 Task: Create a new field with title Stage a blank project BitRise with field type as Single-select and options as Not Started, In Progress and Complete
Action: Mouse moved to (1275, 116)
Screenshot: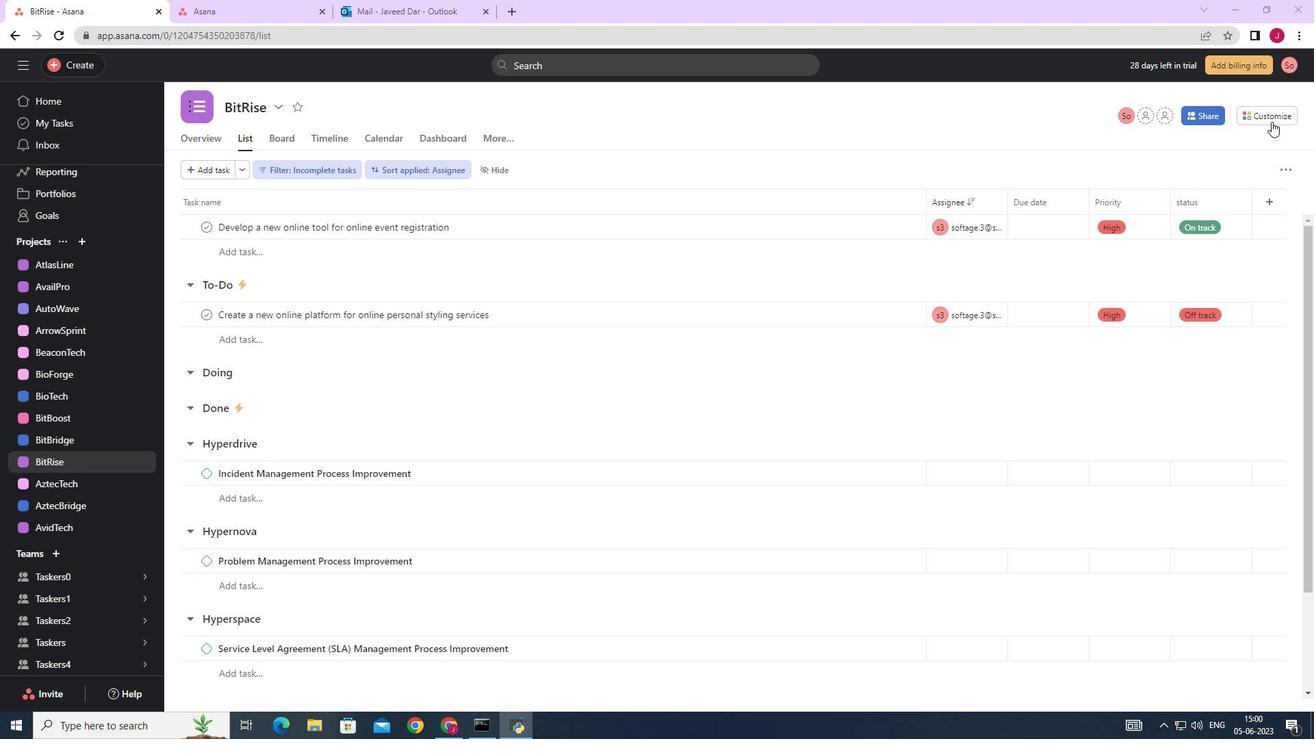 
Action: Mouse pressed left at (1275, 116)
Screenshot: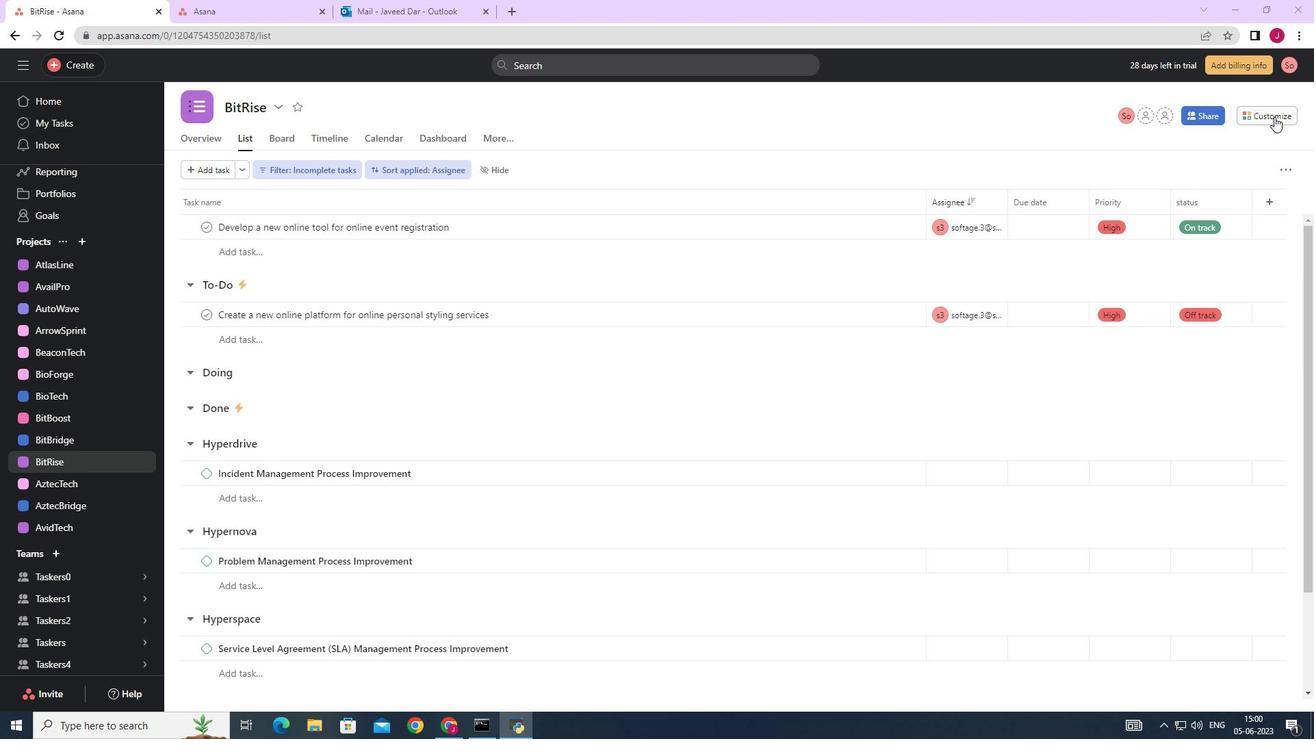 
Action: Mouse moved to (1140, 281)
Screenshot: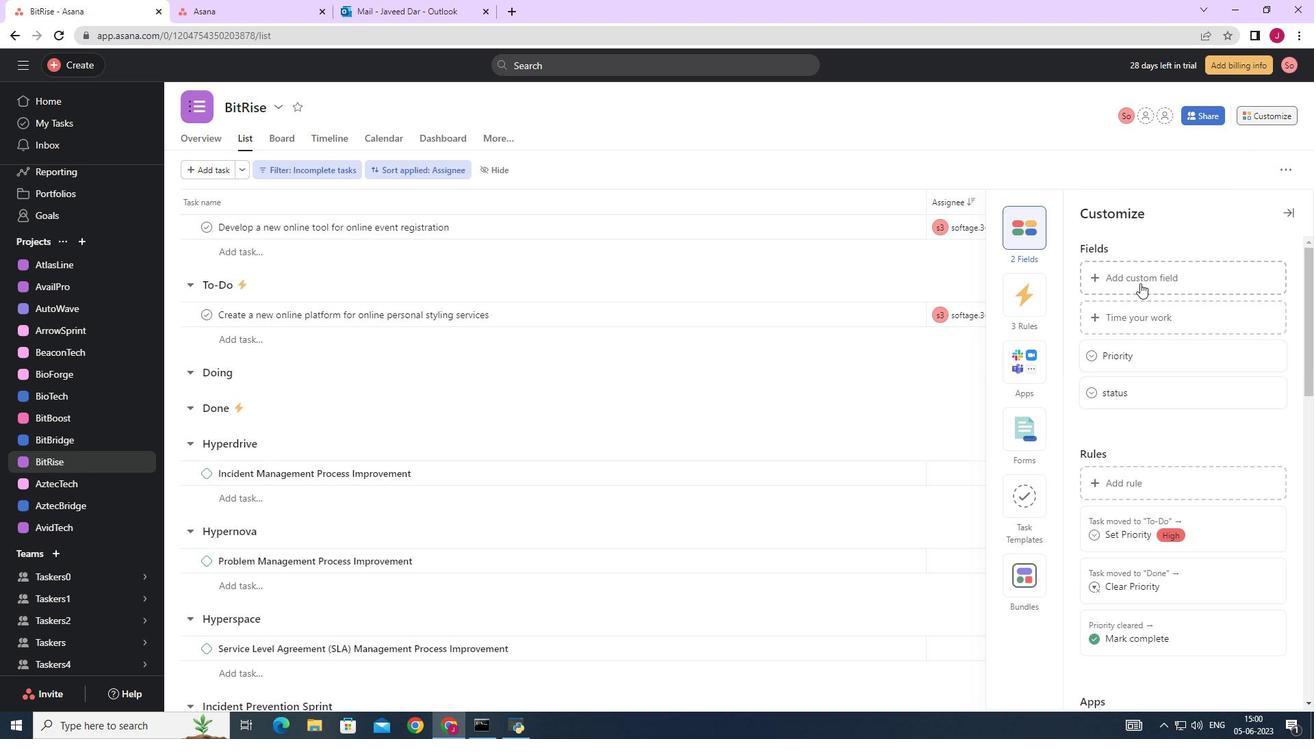 
Action: Mouse pressed left at (1140, 281)
Screenshot: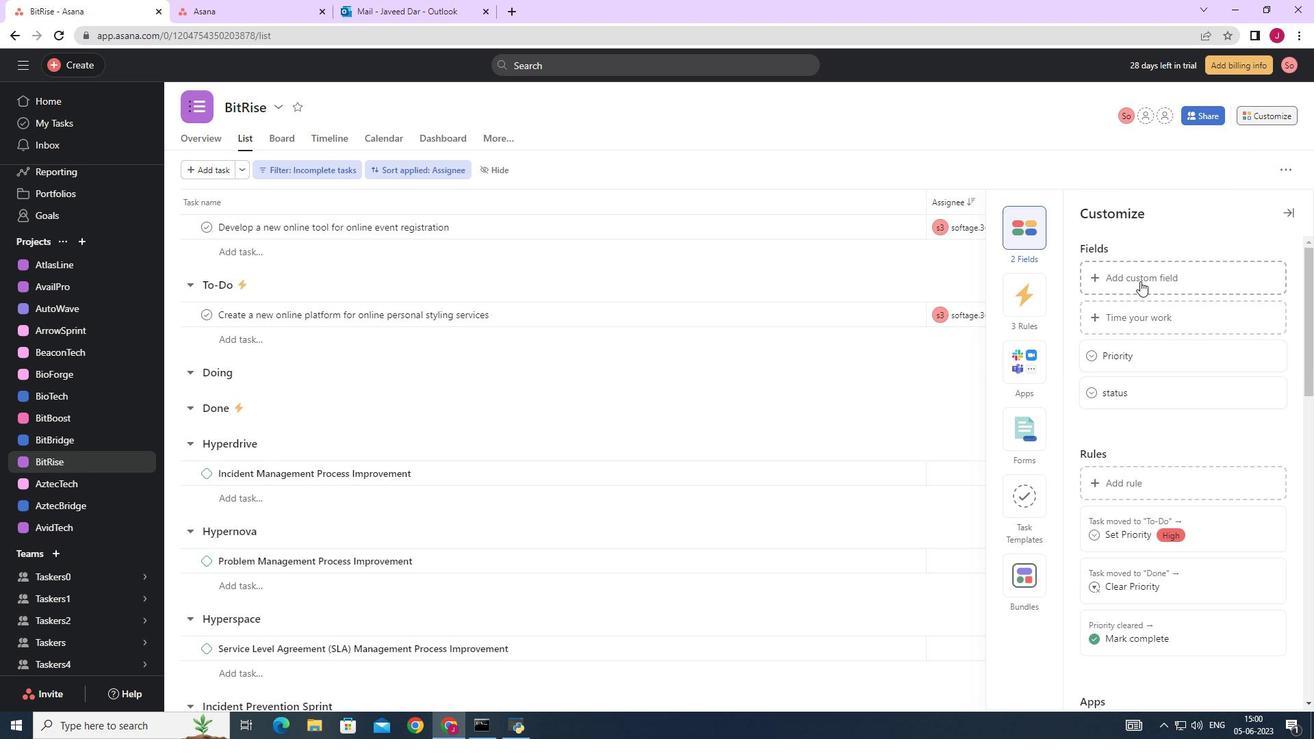 
Action: Mouse moved to (966, 246)
Screenshot: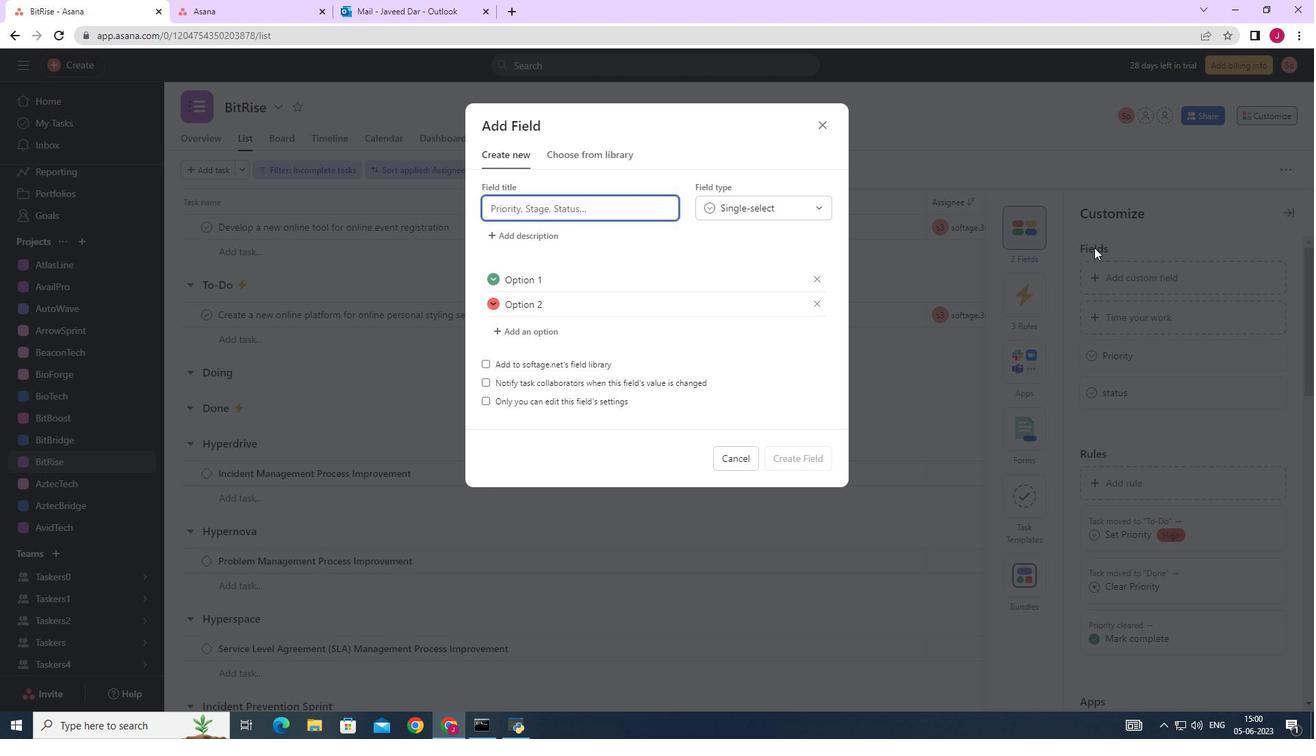 
Action: Key pressed <Key.caps_lock>S<Key.caps_lock>tage
Screenshot: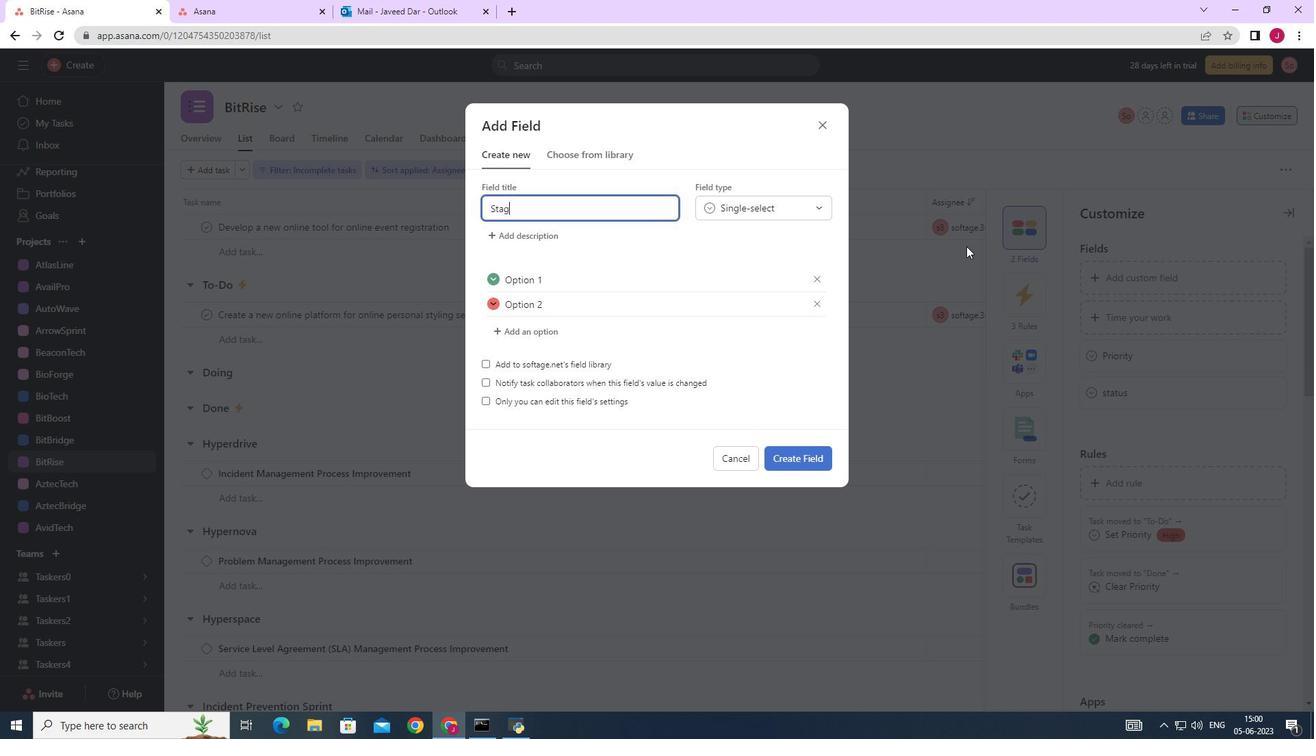 
Action: Mouse moved to (623, 280)
Screenshot: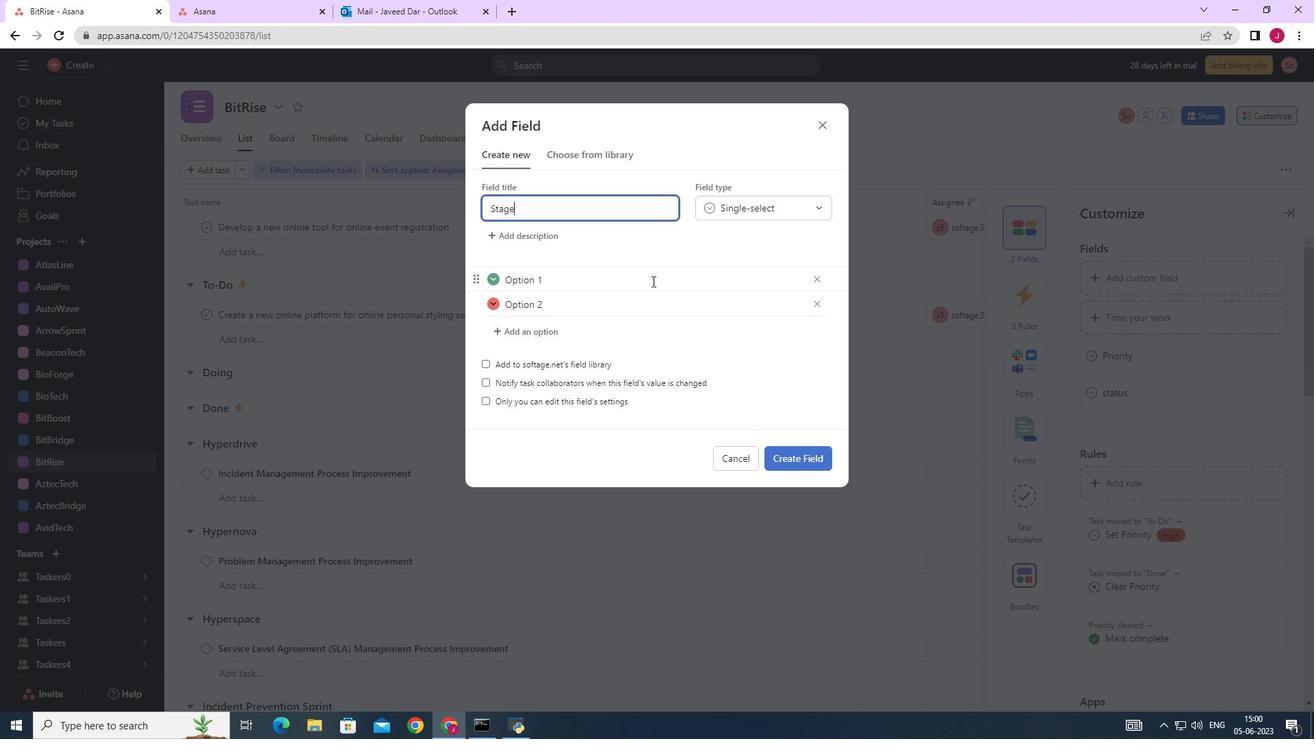 
Action: Mouse pressed left at (623, 280)
Screenshot: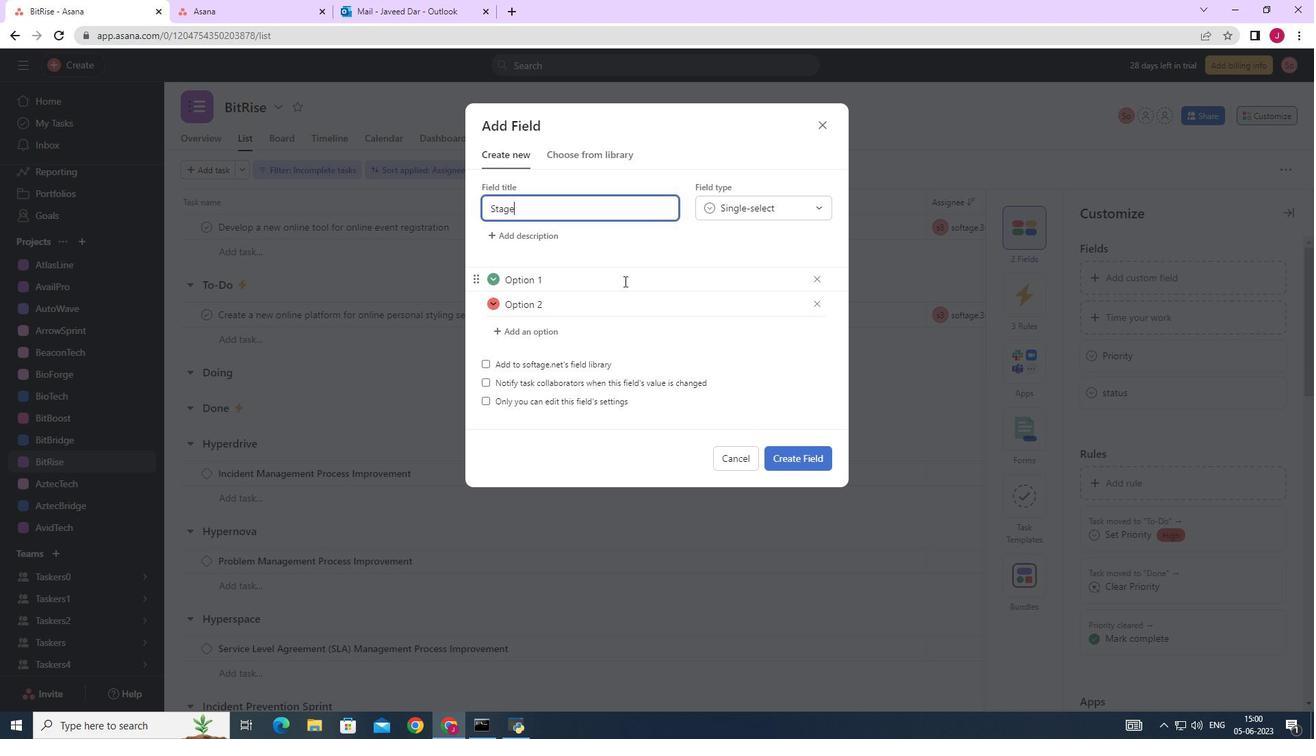 
Action: Key pressed <Key.backspace><Key.backspace><Key.backspace><Key.backspace><Key.backspace><Key.backspace><Key.backspace><Key.backspace><Key.caps_lock>N<Key.caps_lock>ot<Key.space>started
Screenshot: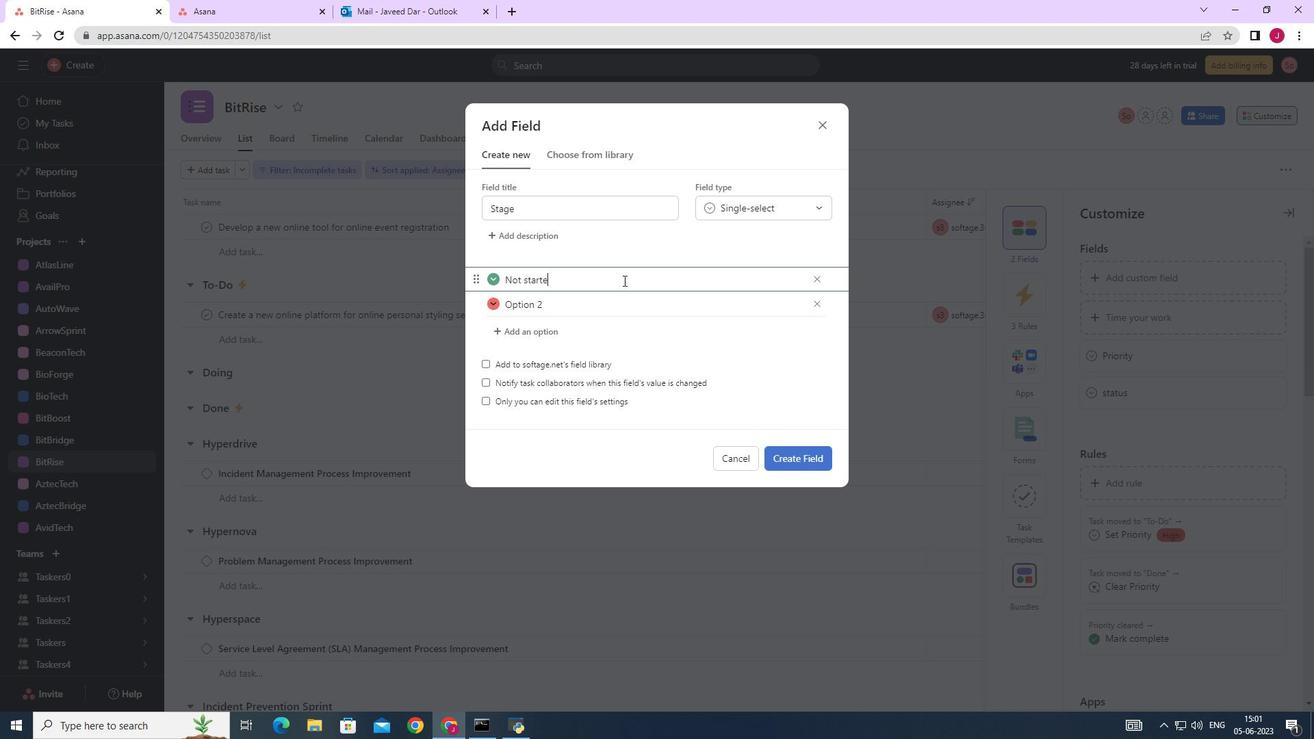 
Action: Mouse moved to (613, 301)
Screenshot: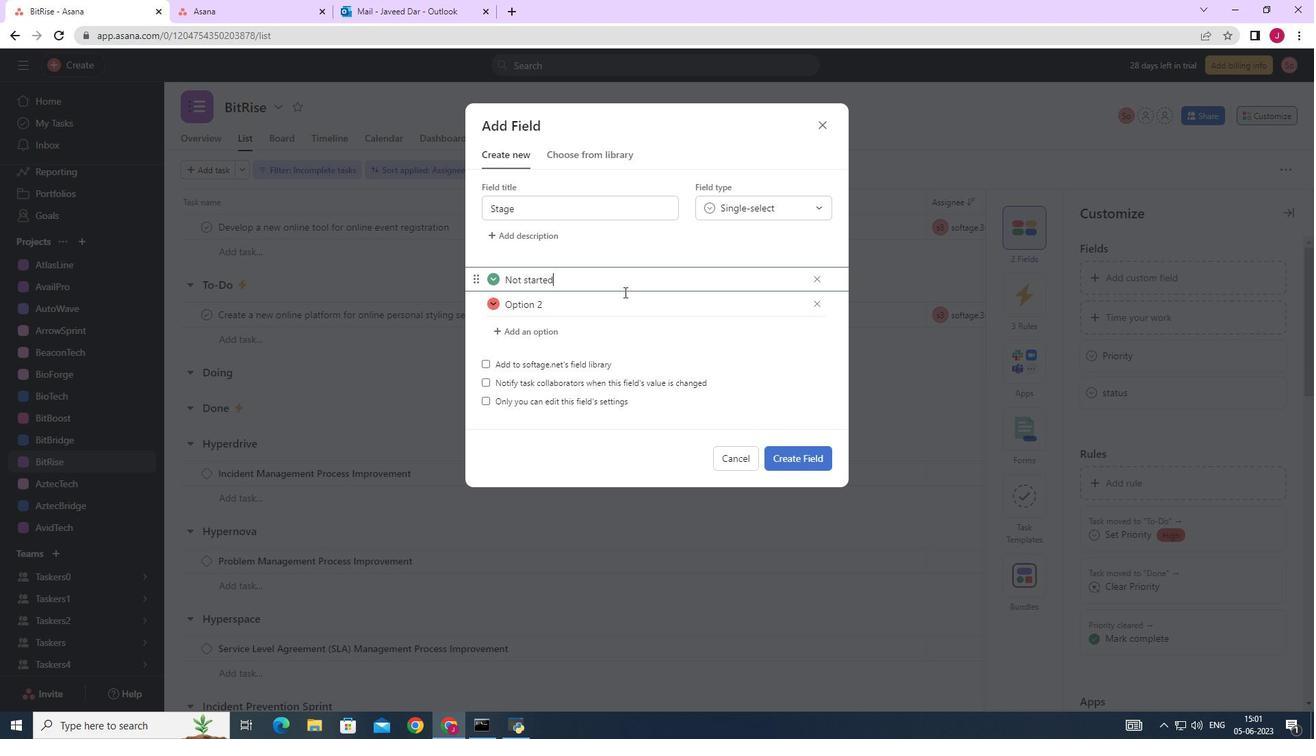 
Action: Mouse pressed left at (613, 301)
Screenshot: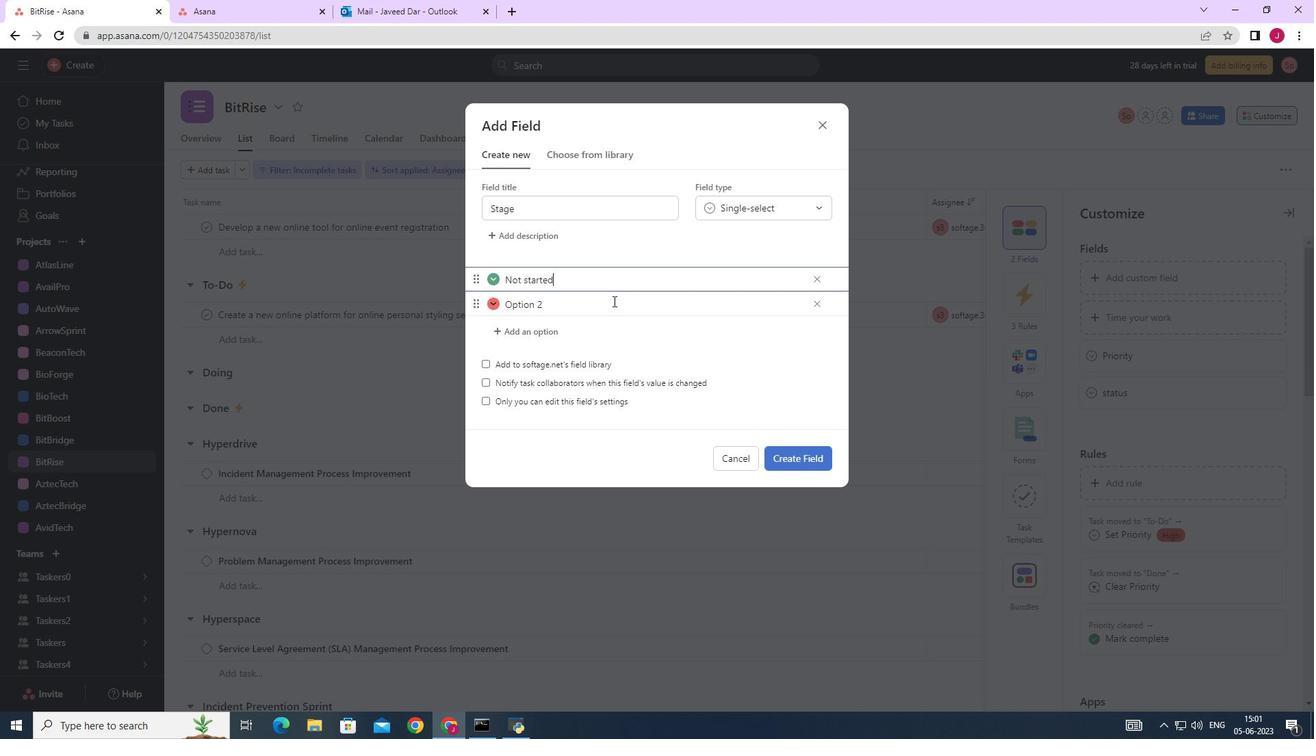 
Action: Key pressed <Key.backspace><Key.backspace><Key.backspace><Key.backspace><Key.backspace><Key.backspace><Key.backspace><Key.backspace><Key.caps_lock>I<Key.caps_lock>n<Key.space>progress
Screenshot: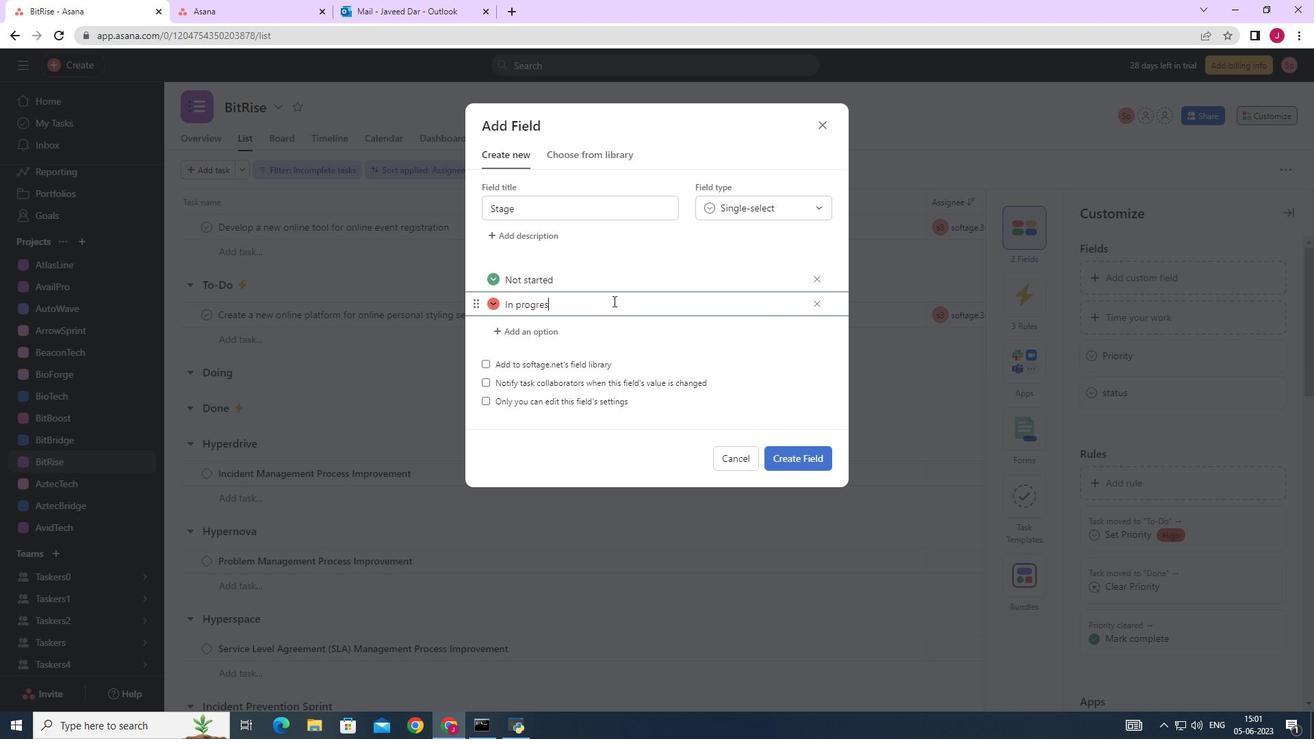 
Action: Mouse moved to (544, 331)
Screenshot: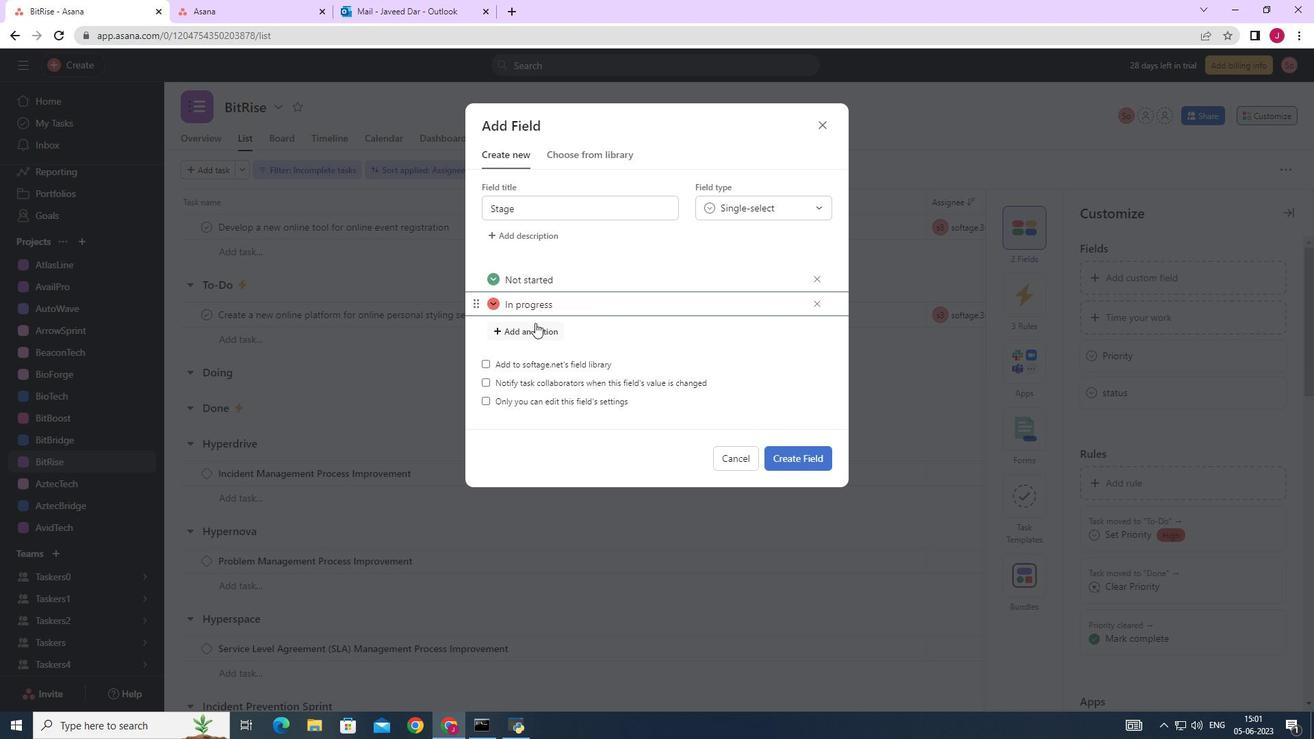
Action: Mouse pressed left at (544, 331)
Screenshot: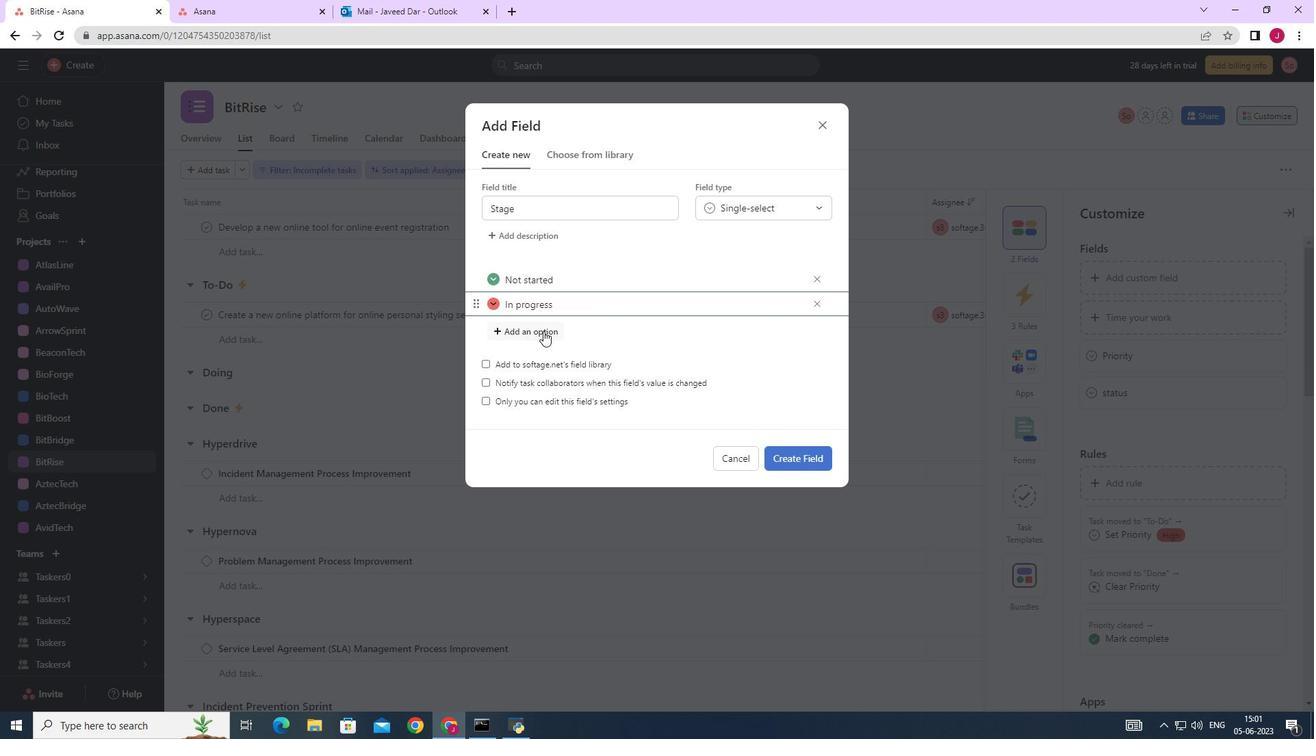 
Action: Key pressed <Key.caps_lock>C<Key.caps_lock>omplete
Screenshot: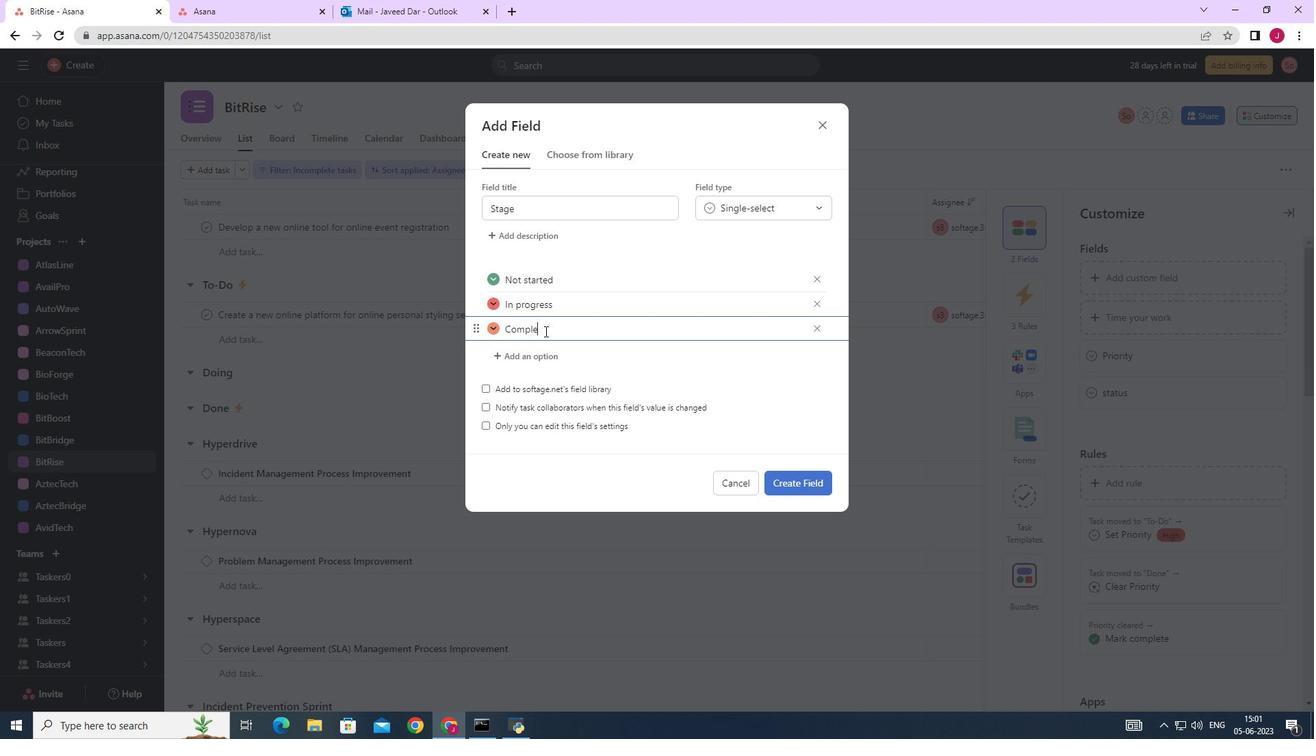 
Action: Mouse moved to (804, 480)
Screenshot: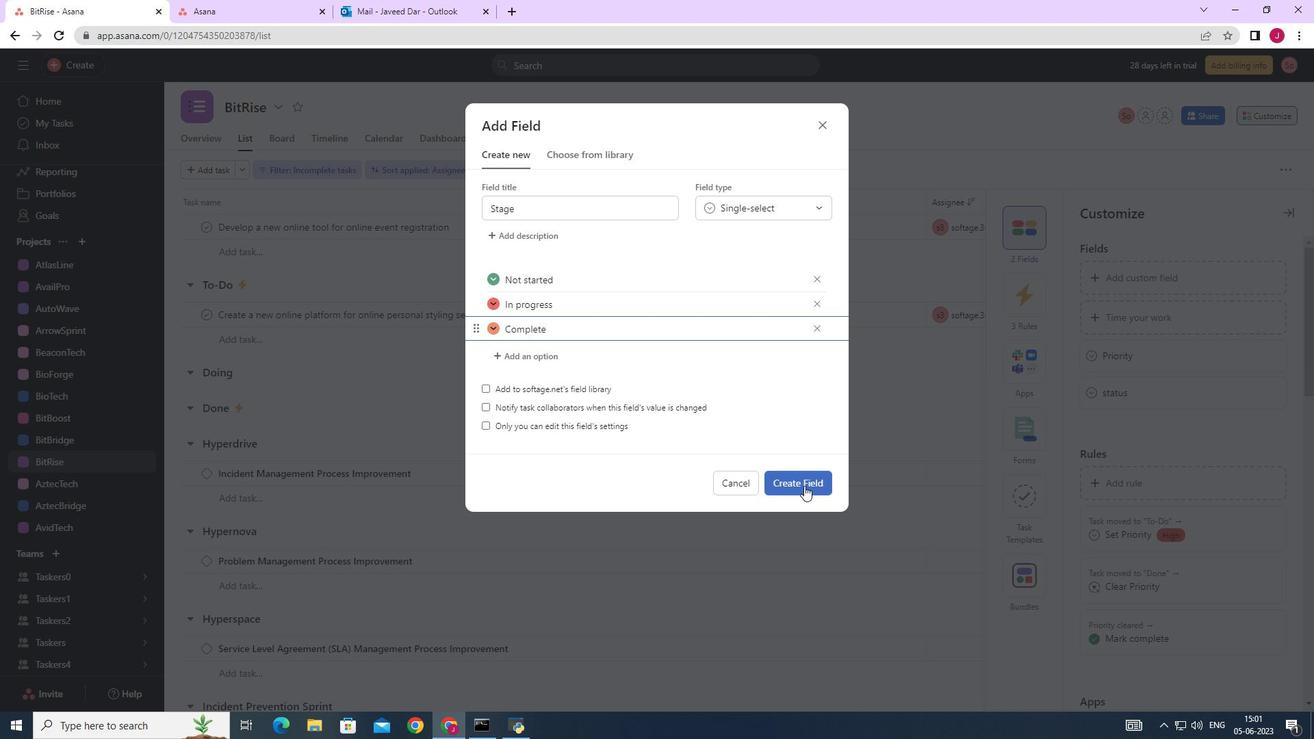 
Action: Mouse pressed left at (804, 480)
Screenshot: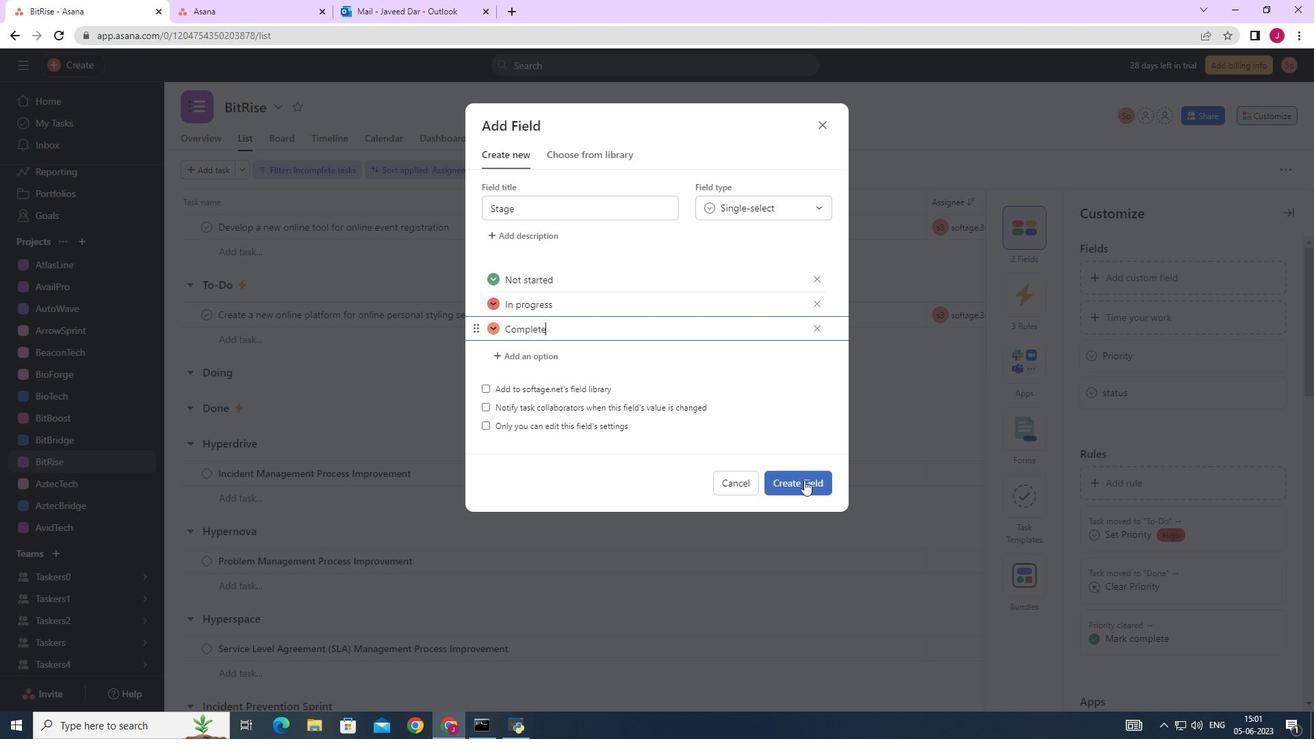 
Action: Mouse moved to (813, 464)
Screenshot: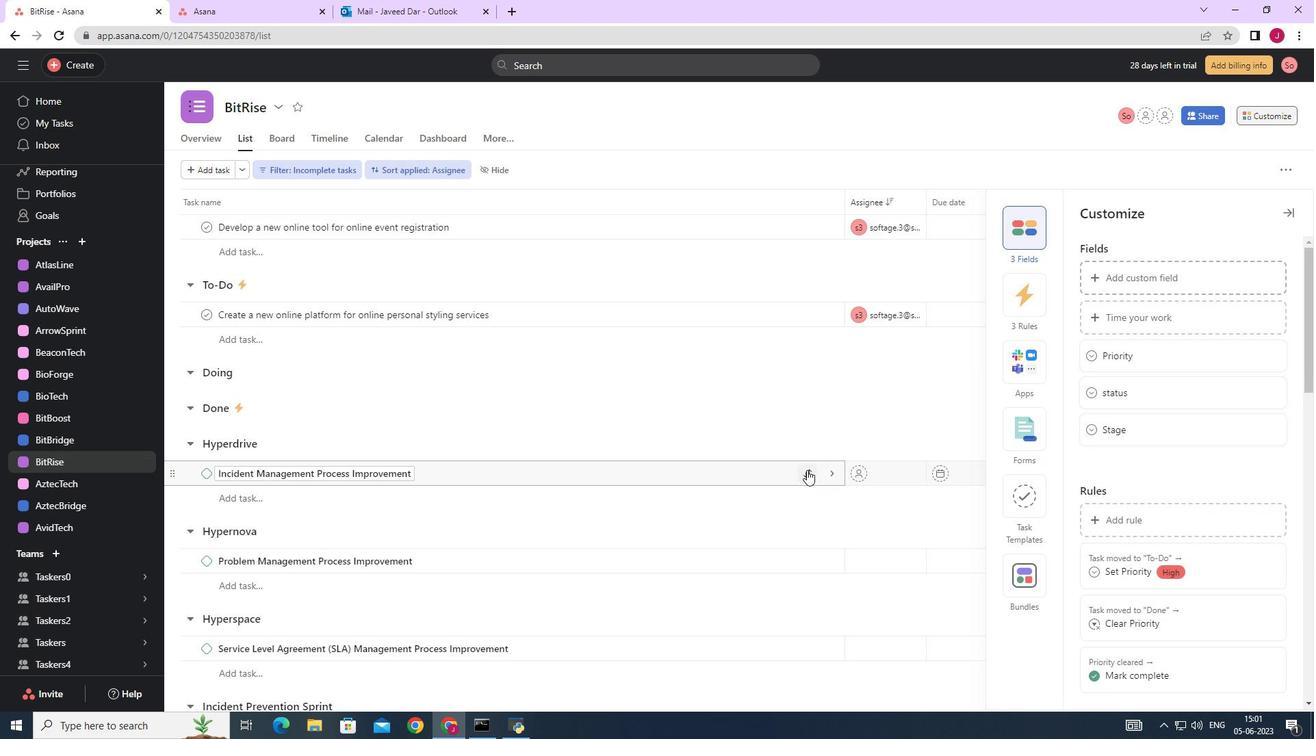 
